 Task: Sort the products in the category "More Bakery Desserts" by unit price (high first).
Action: Mouse moved to (17, 85)
Screenshot: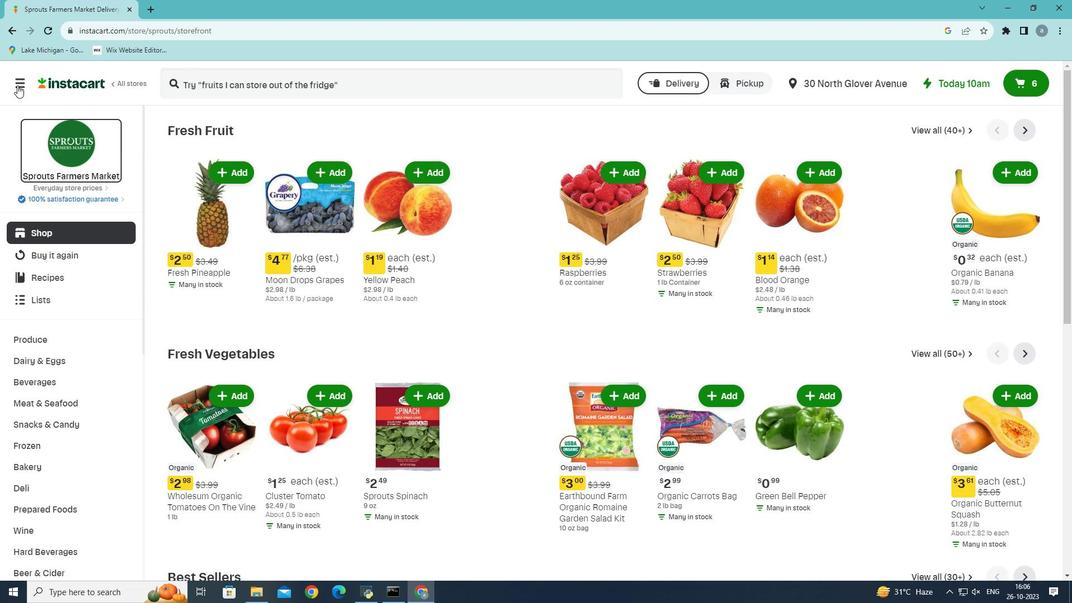 
Action: Mouse pressed left at (17, 85)
Screenshot: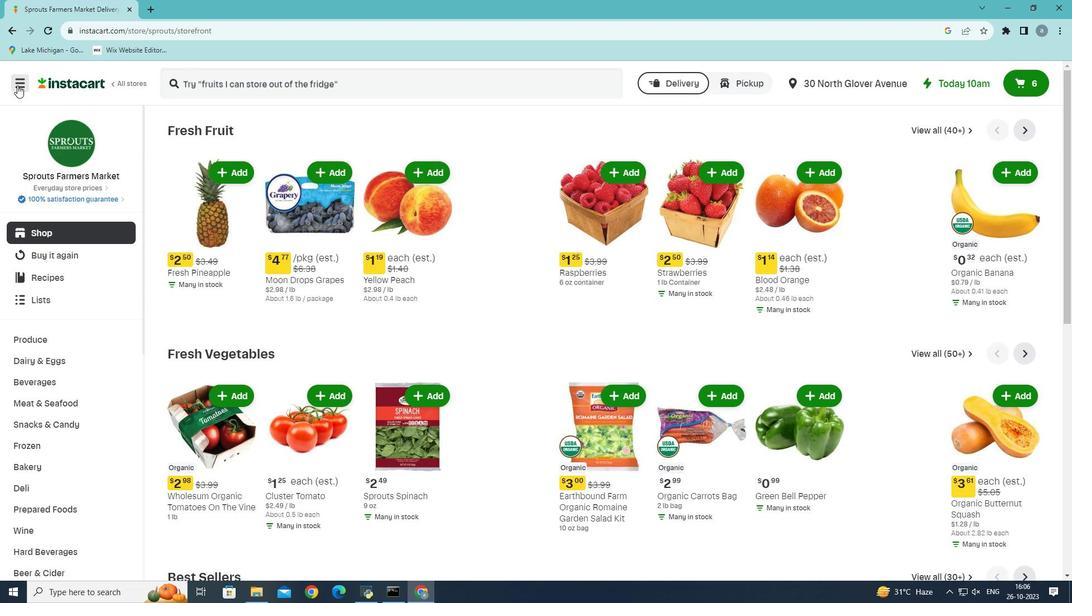 
Action: Mouse moved to (36, 321)
Screenshot: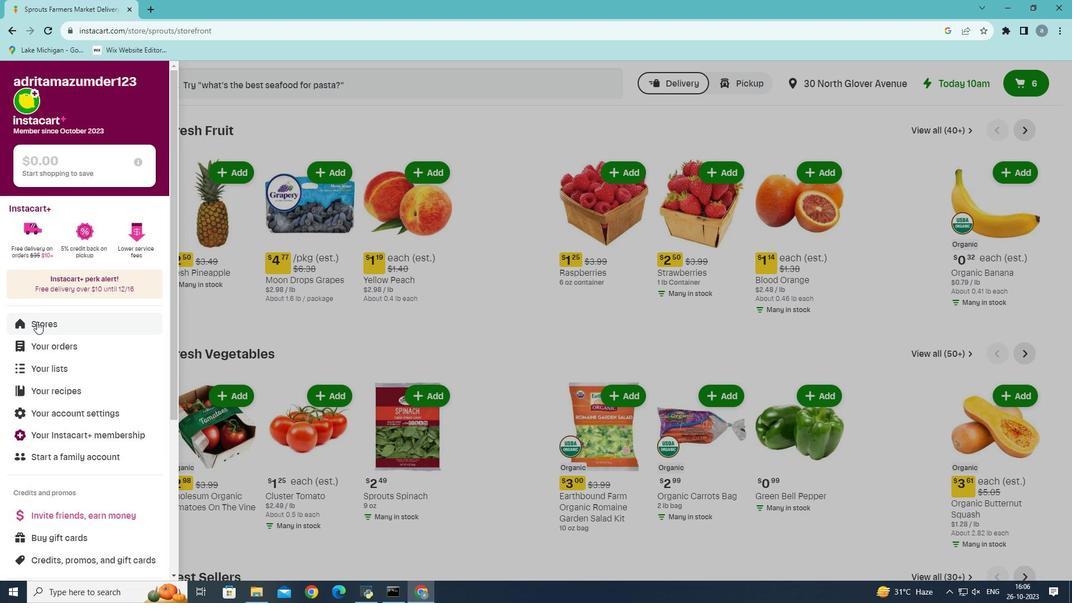 
Action: Mouse pressed left at (36, 321)
Screenshot: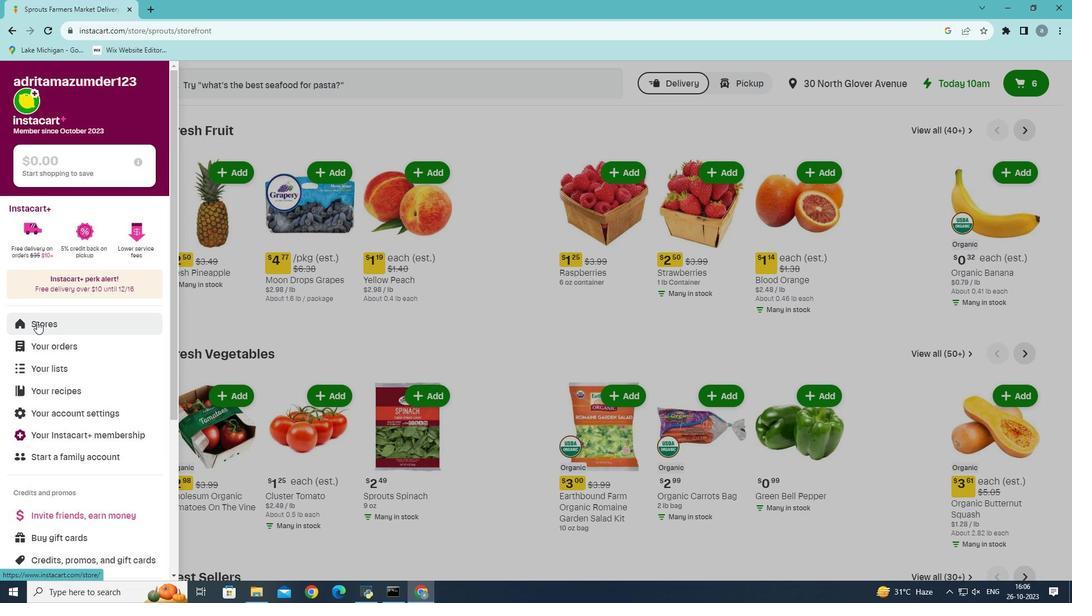 
Action: Mouse moved to (263, 127)
Screenshot: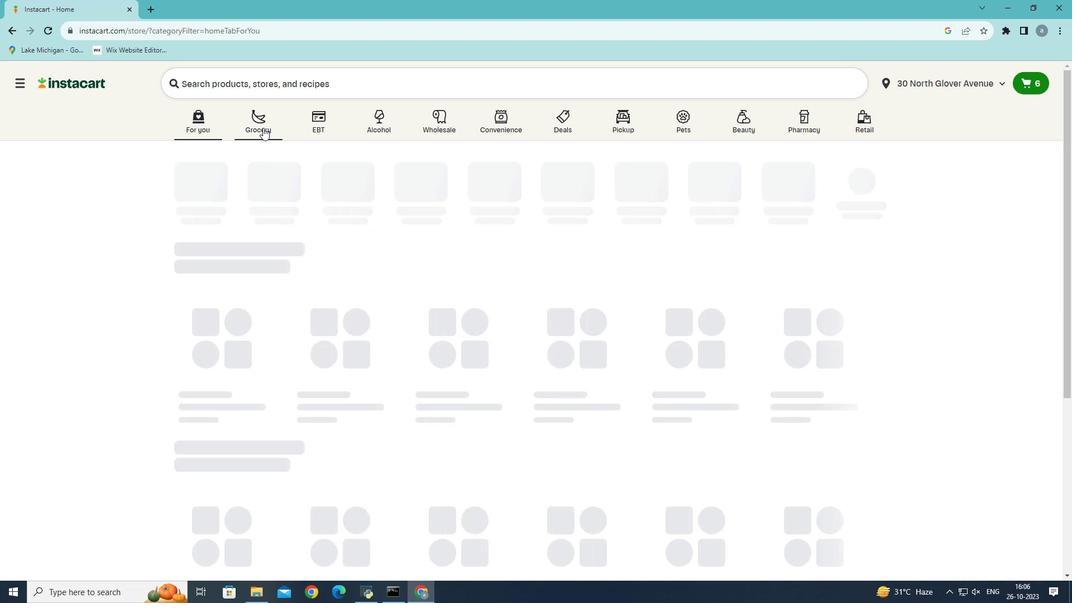 
Action: Mouse pressed left at (263, 127)
Screenshot: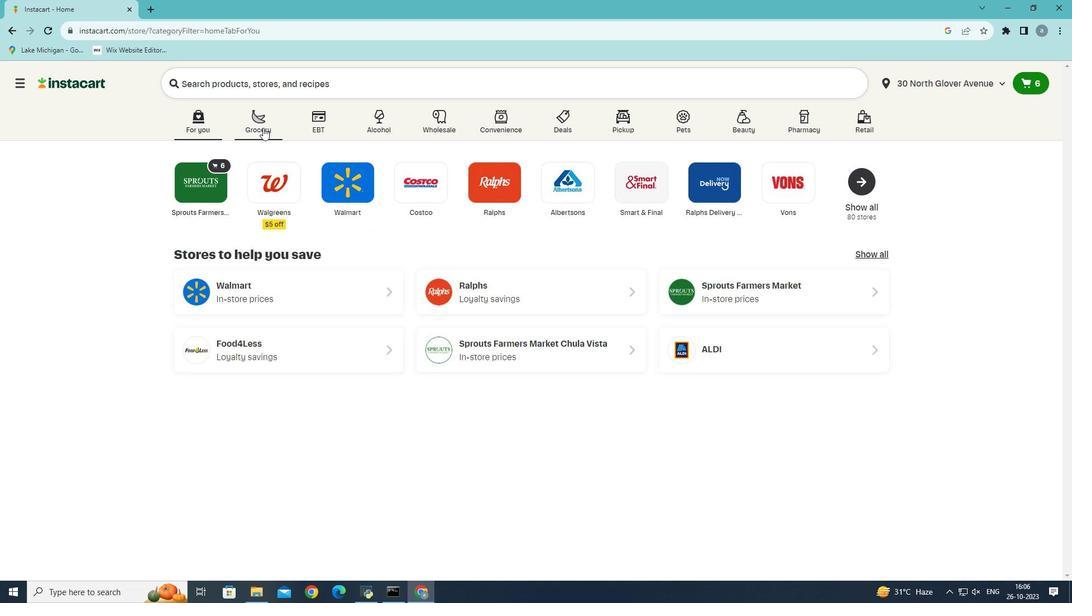 
Action: Mouse moved to (234, 316)
Screenshot: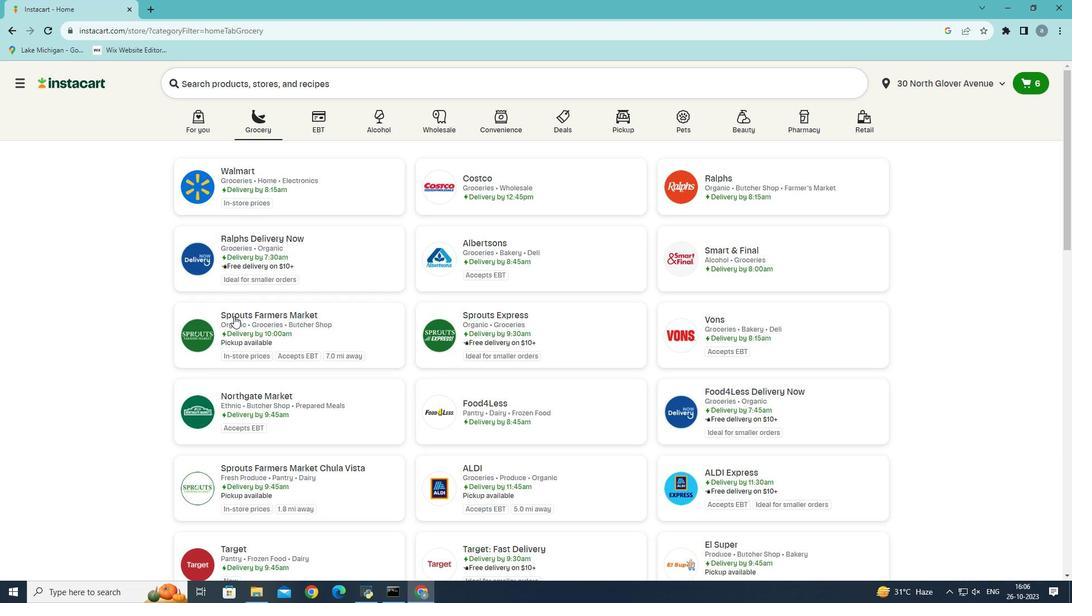 
Action: Mouse pressed left at (234, 316)
Screenshot: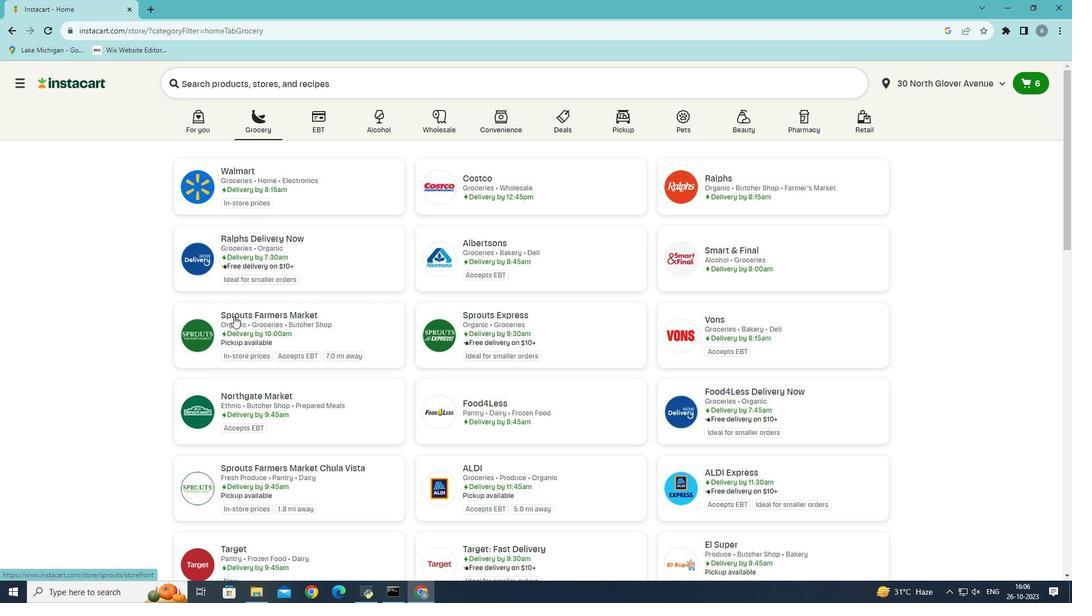 
Action: Mouse moved to (55, 464)
Screenshot: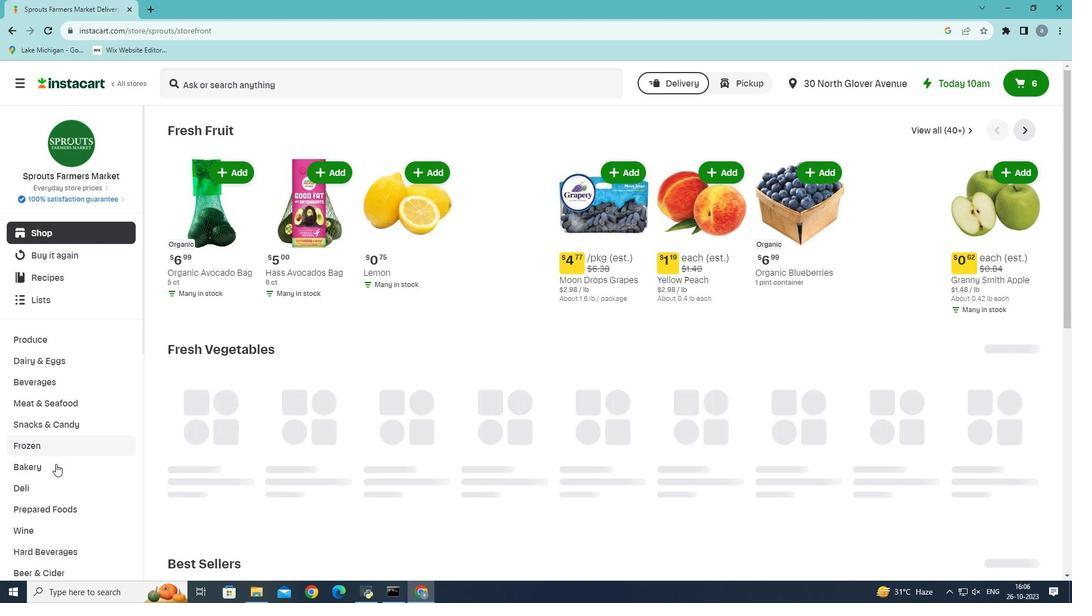 
Action: Mouse pressed left at (55, 464)
Screenshot: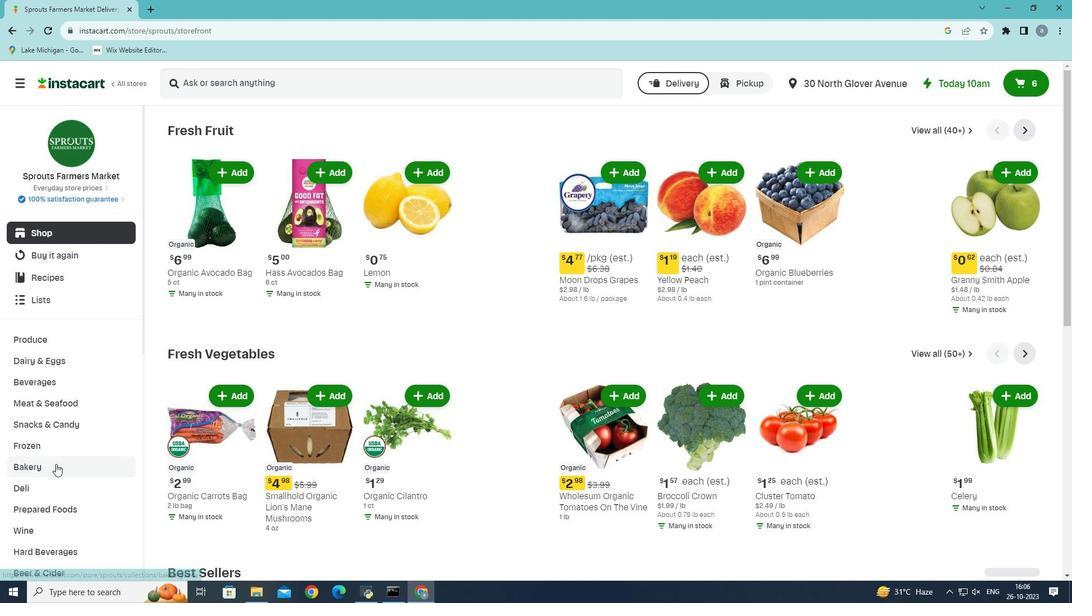
Action: Mouse moved to (735, 151)
Screenshot: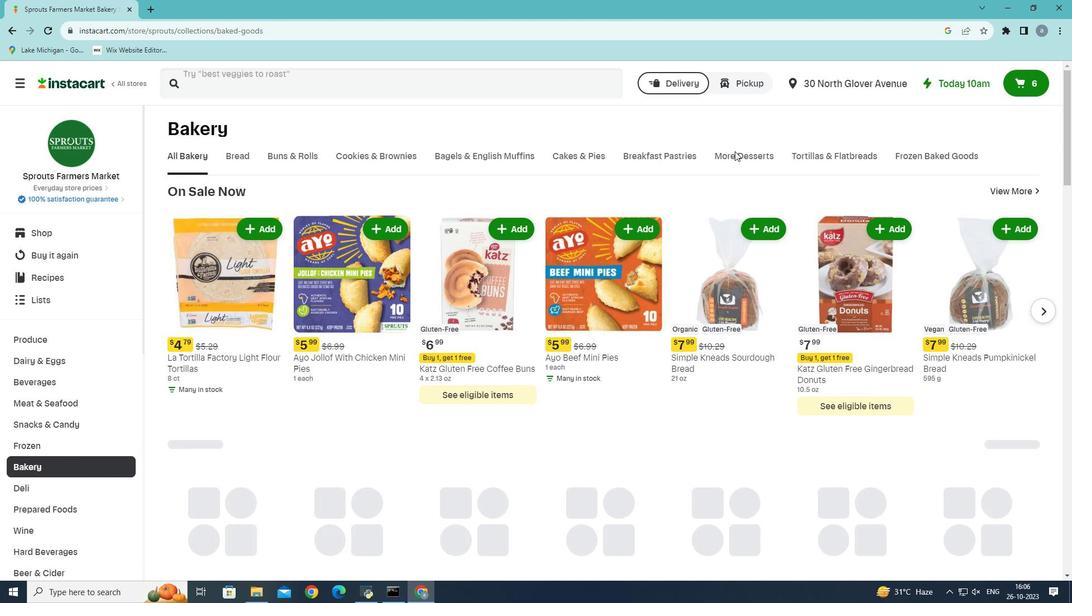 
Action: Mouse pressed left at (735, 151)
Screenshot: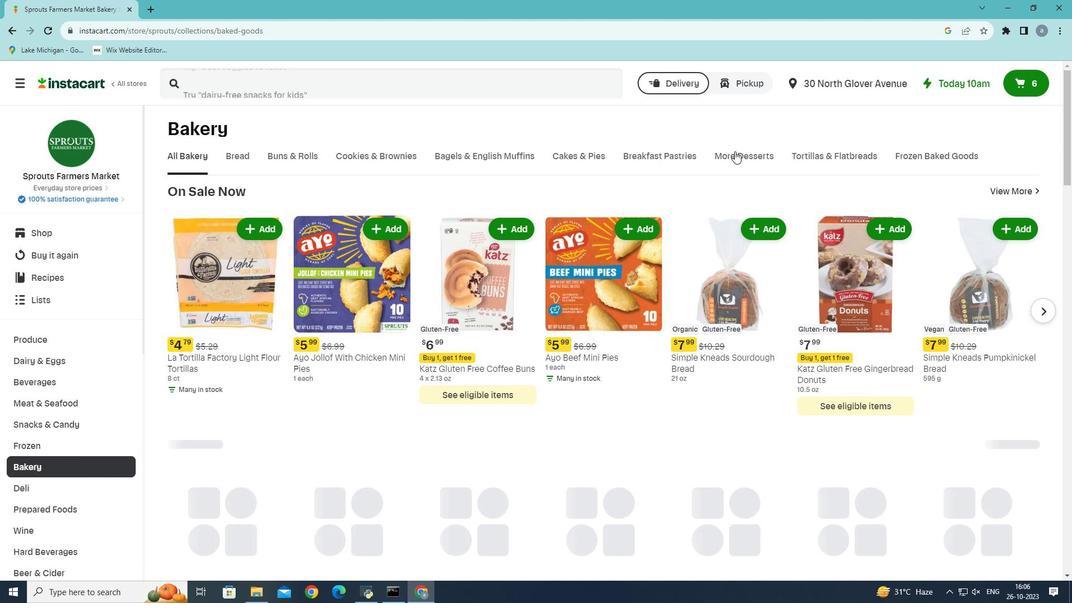 
Action: Mouse moved to (376, 206)
Screenshot: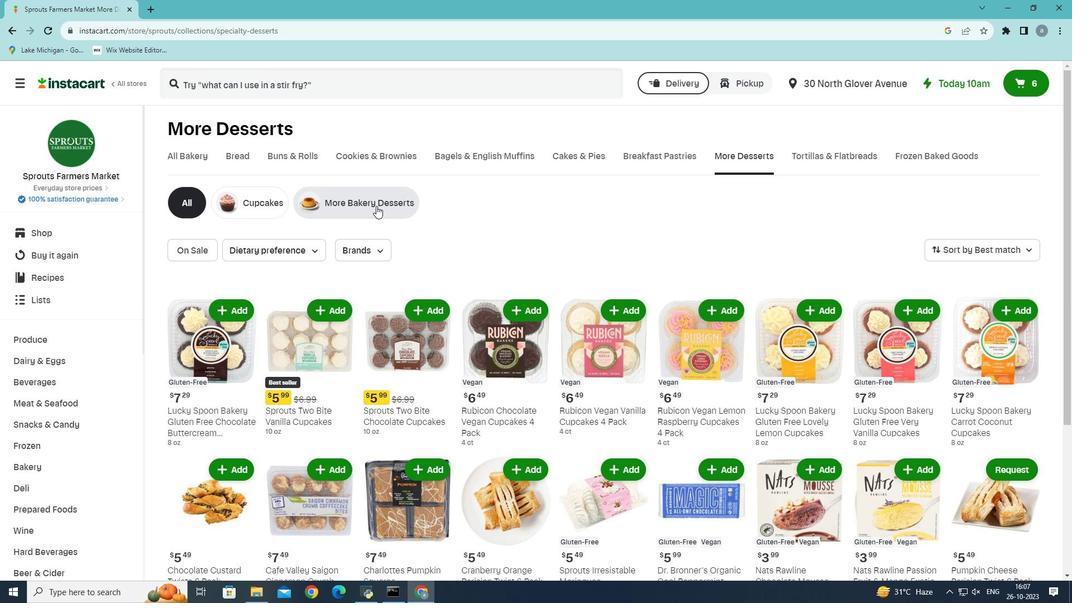 
Action: Mouse pressed left at (376, 206)
Screenshot: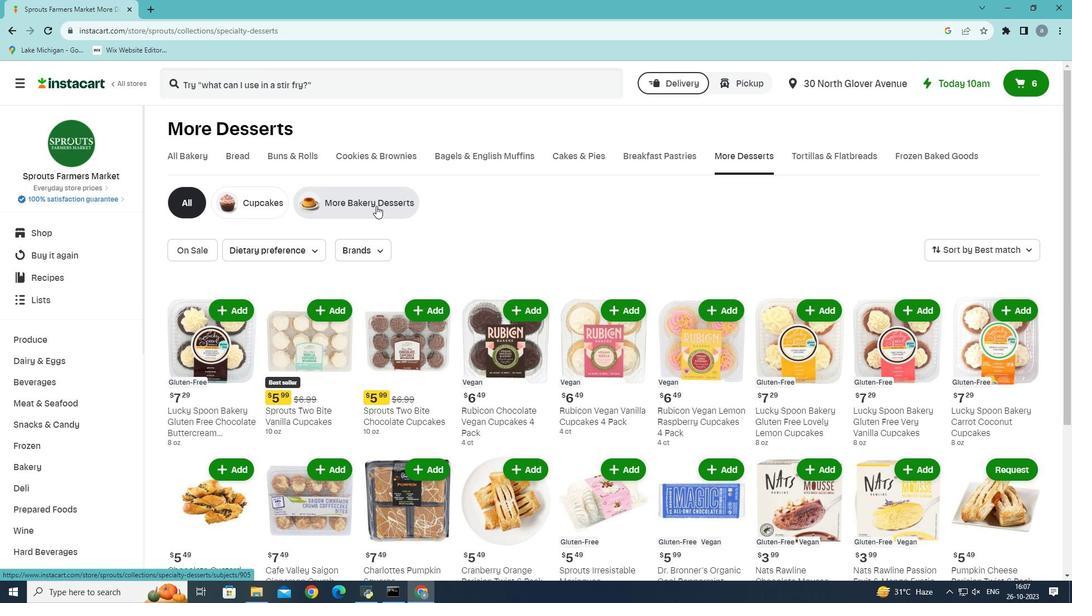 
Action: Mouse moved to (1041, 248)
Screenshot: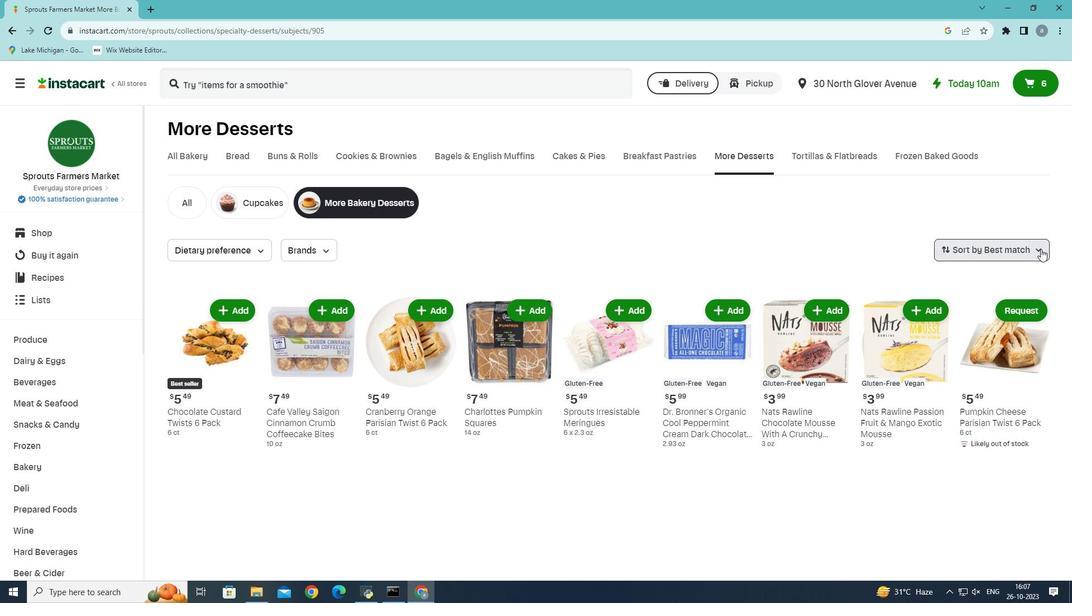 
Action: Mouse pressed left at (1041, 248)
Screenshot: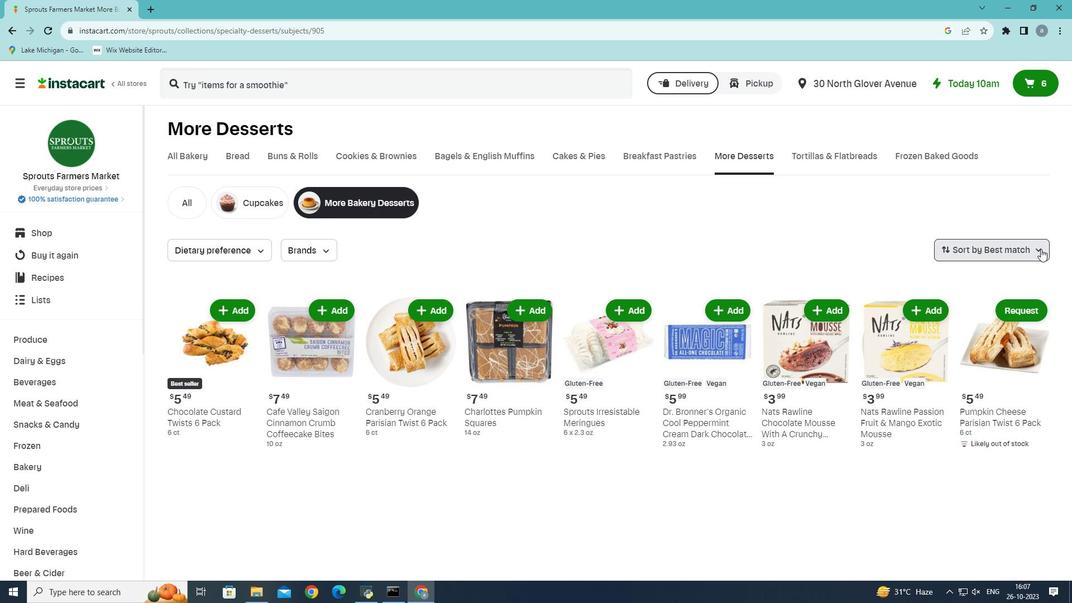 
Action: Mouse moved to (1002, 382)
Screenshot: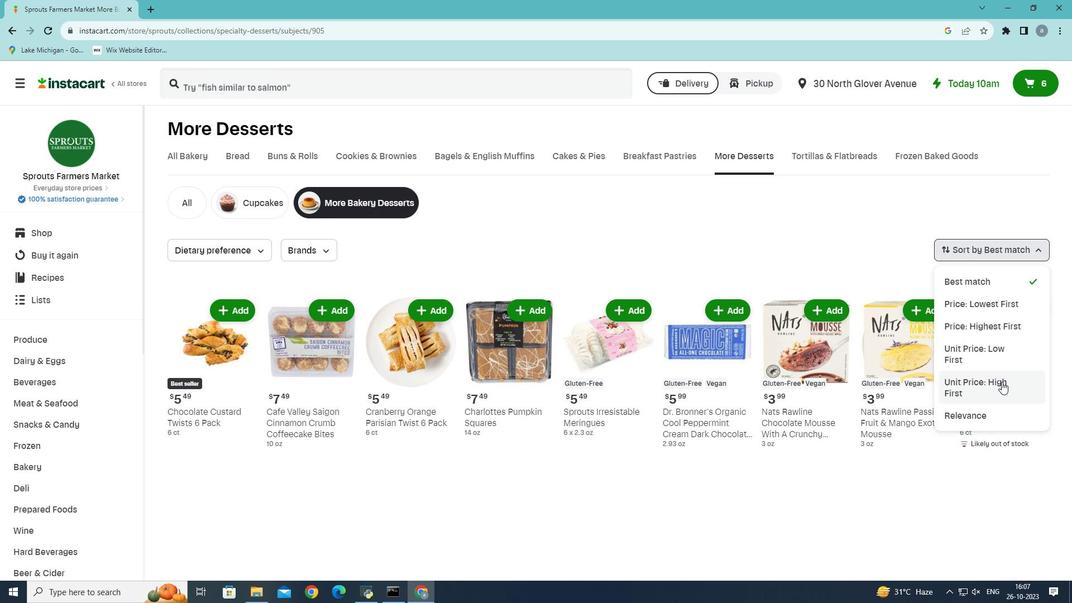 
Action: Mouse pressed left at (1002, 382)
Screenshot: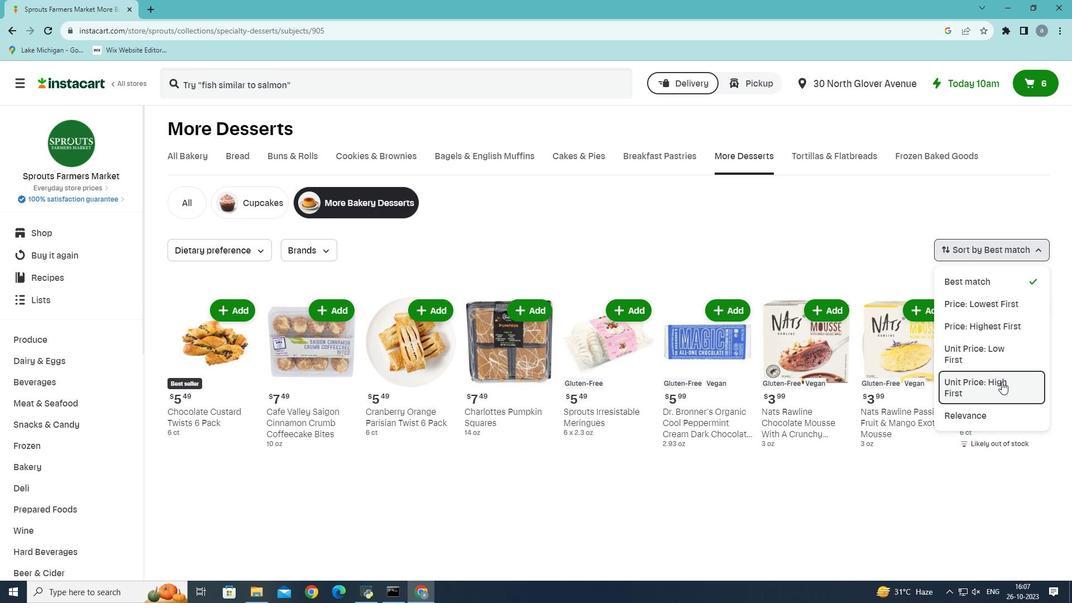 
Action: Mouse moved to (1000, 376)
Screenshot: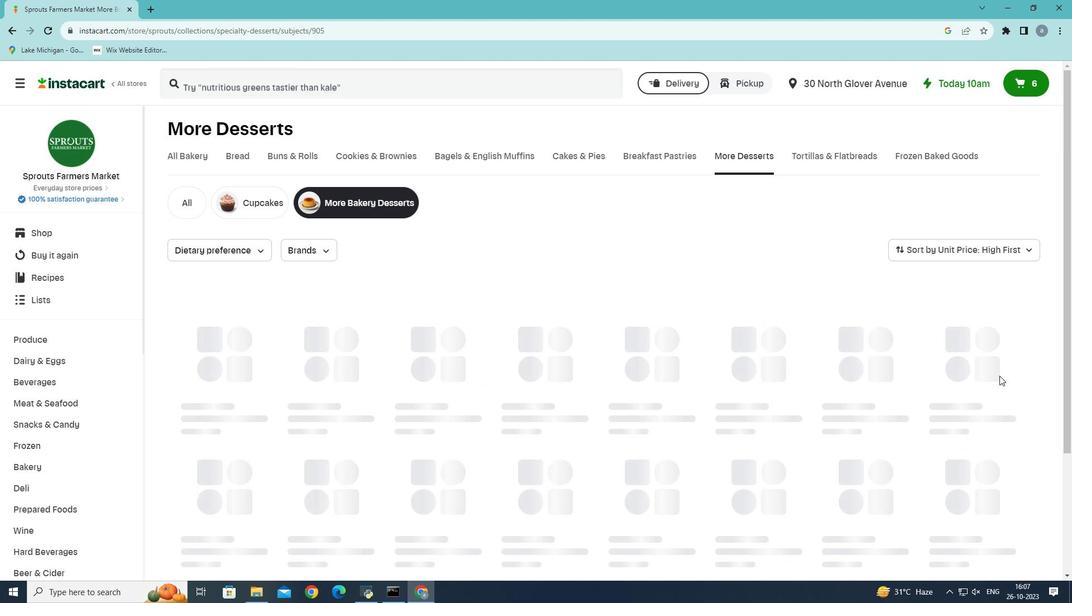 
